 Task: Create a new field with title Stage with name Vertex with field type as Single-select and options as Not Started, In Progress and Complete.
Action: Mouse moved to (52, 322)
Screenshot: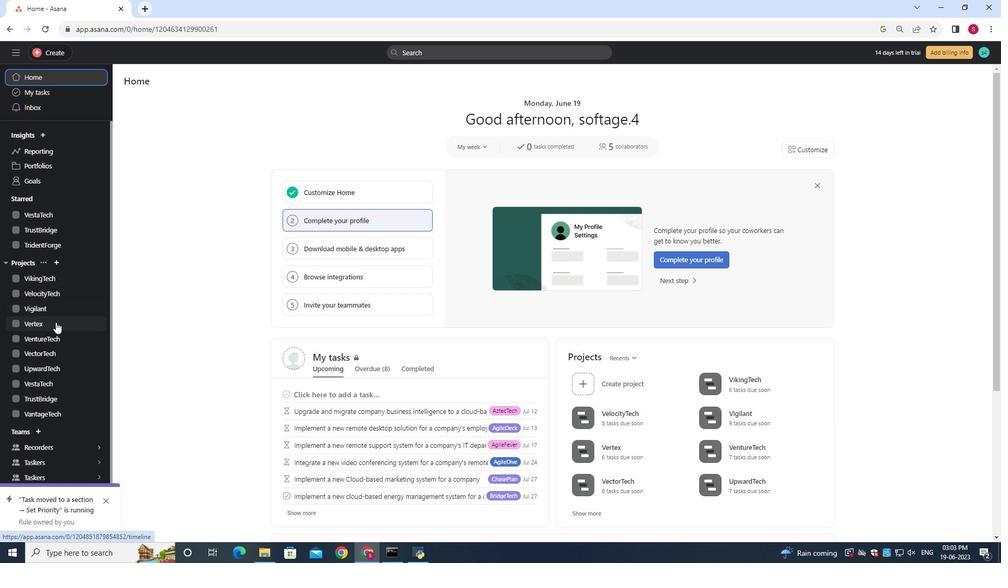 
Action: Mouse pressed left at (52, 322)
Screenshot: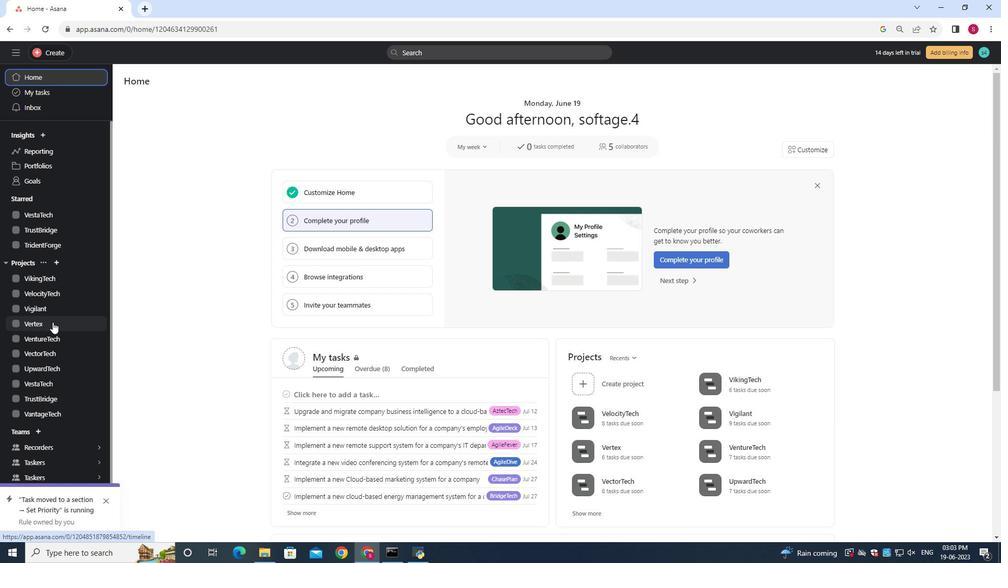 
Action: Mouse moved to (166, 103)
Screenshot: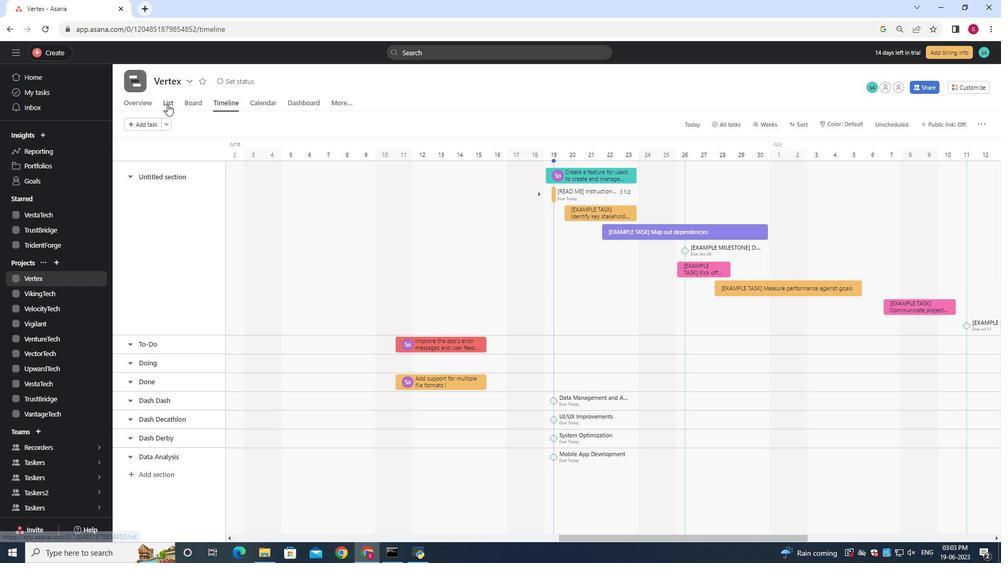 
Action: Mouse pressed left at (166, 103)
Screenshot: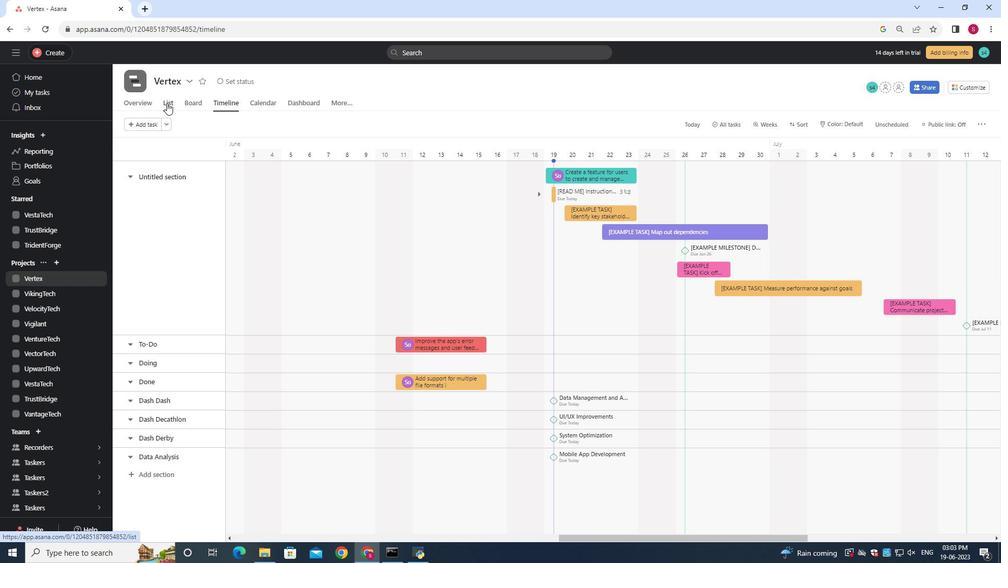 
Action: Mouse moved to (703, 150)
Screenshot: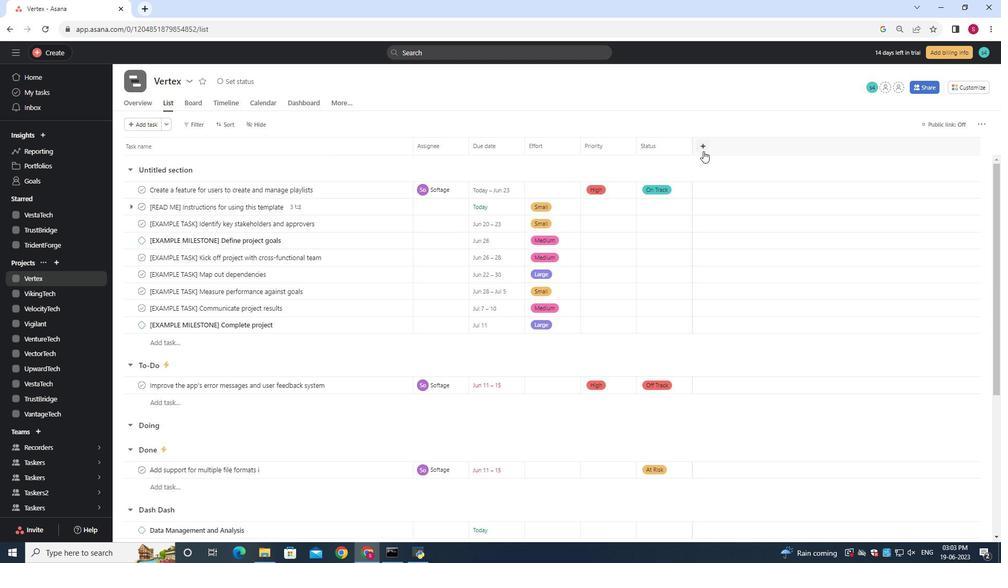 
Action: Mouse pressed left at (703, 150)
Screenshot: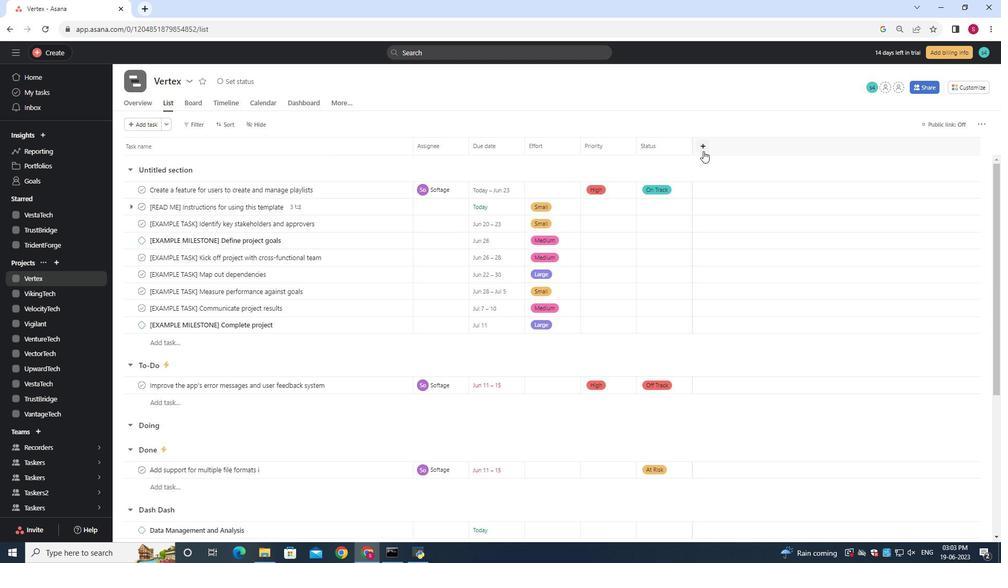 
Action: Mouse moved to (732, 250)
Screenshot: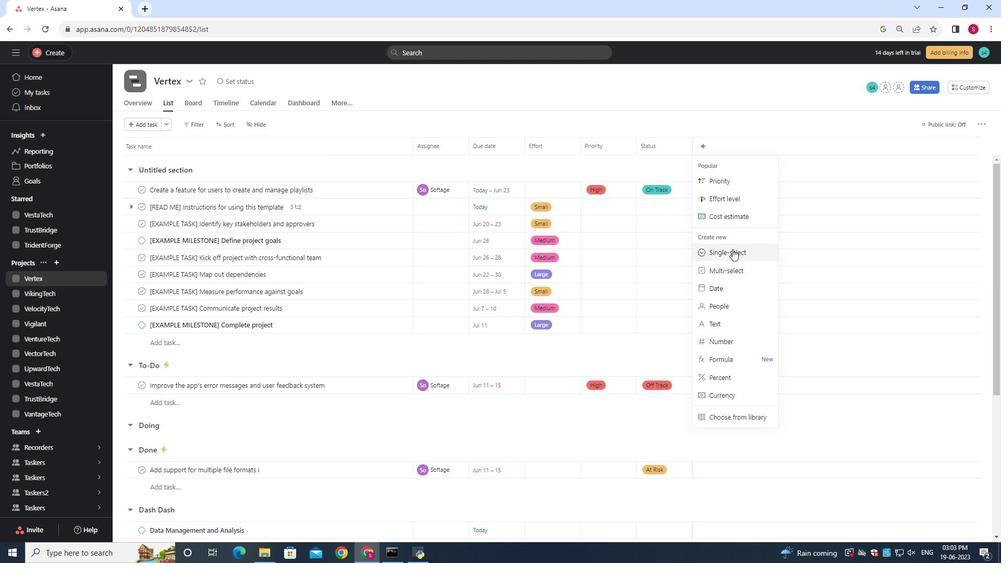 
Action: Mouse pressed left at (732, 250)
Screenshot: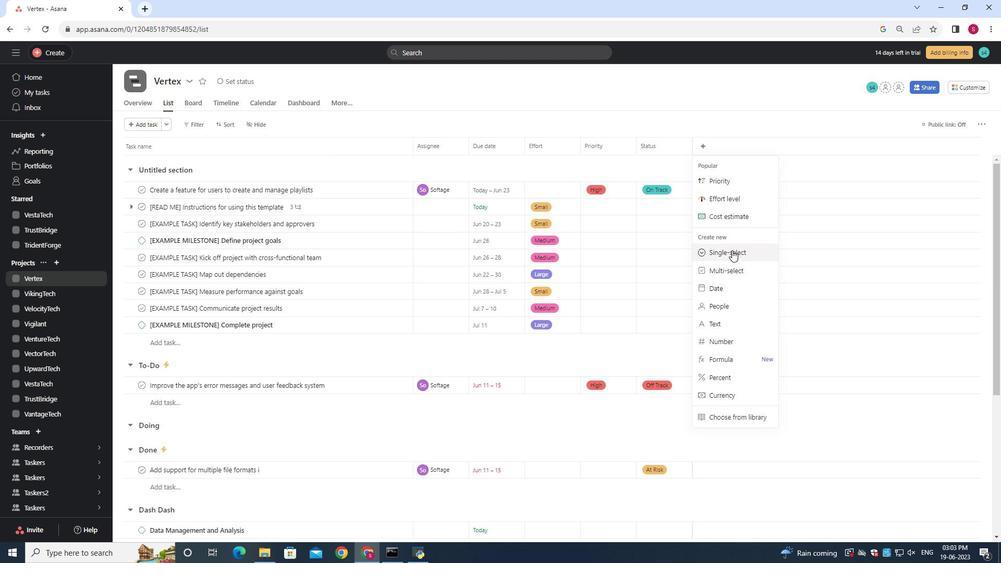 
Action: Mouse moved to (450, 147)
Screenshot: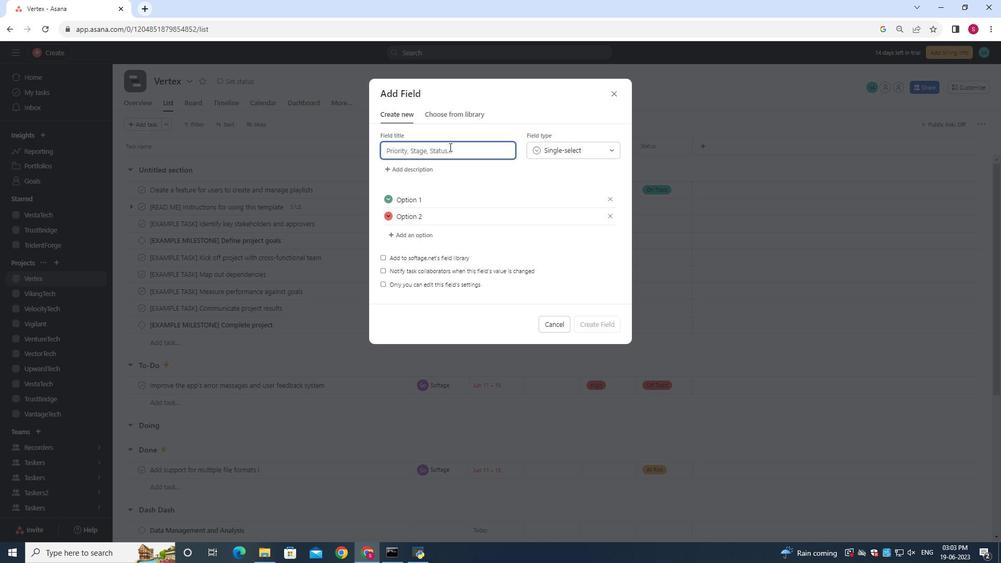 
Action: Key pressed <Key.shift><Key.shift><Key.shift><Key.shift><Key.shift><Key.shift><Key.shift><Key.shift><Key.shift><Key.shift><Key.shift><Key.shift><Key.shift><Key.shift><Key.shift><Key.shift><Key.shift><Key.shift><Key.shift><Key.shift><Key.shift><Key.shift><Key.shift><Key.shift><Key.shift><Key.shift><Key.shift><Key.shift><Key.shift><Key.shift><Key.shift><Key.shift><Key.shift><Key.shift><Key.shift><Key.shift><Key.shift><Key.shift><Key.shift><Key.shift><Key.shift><Key.shift><Key.shift><Key.shift><Key.shift>Vertex
Screenshot: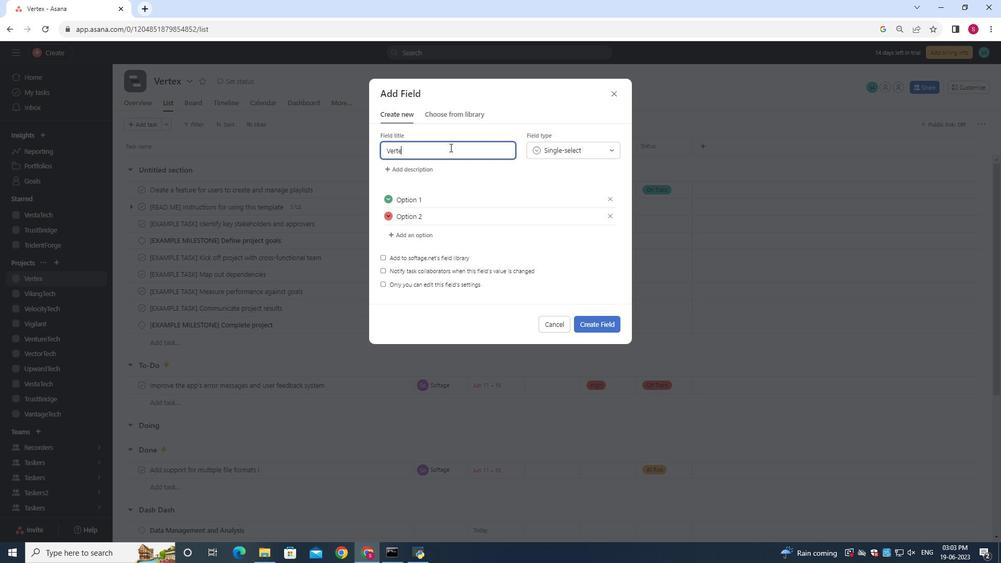 
Action: Mouse moved to (544, 144)
Screenshot: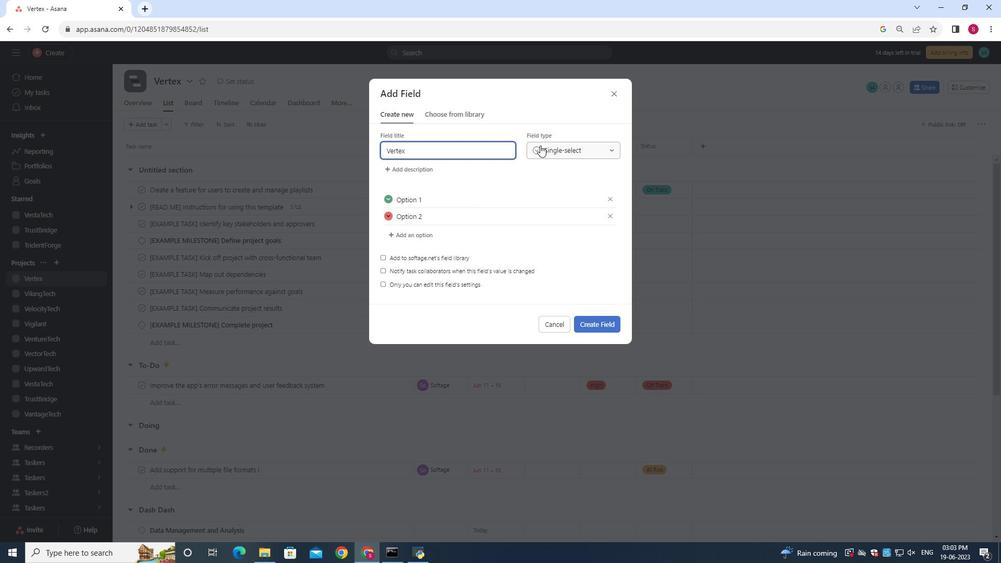
Action: Mouse pressed left at (544, 144)
Screenshot: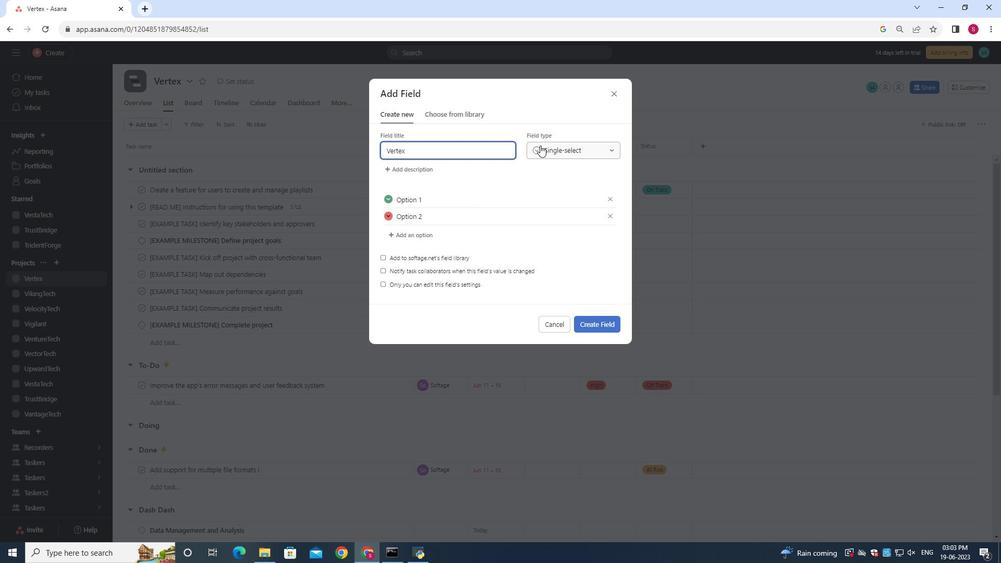 
Action: Mouse moved to (551, 169)
Screenshot: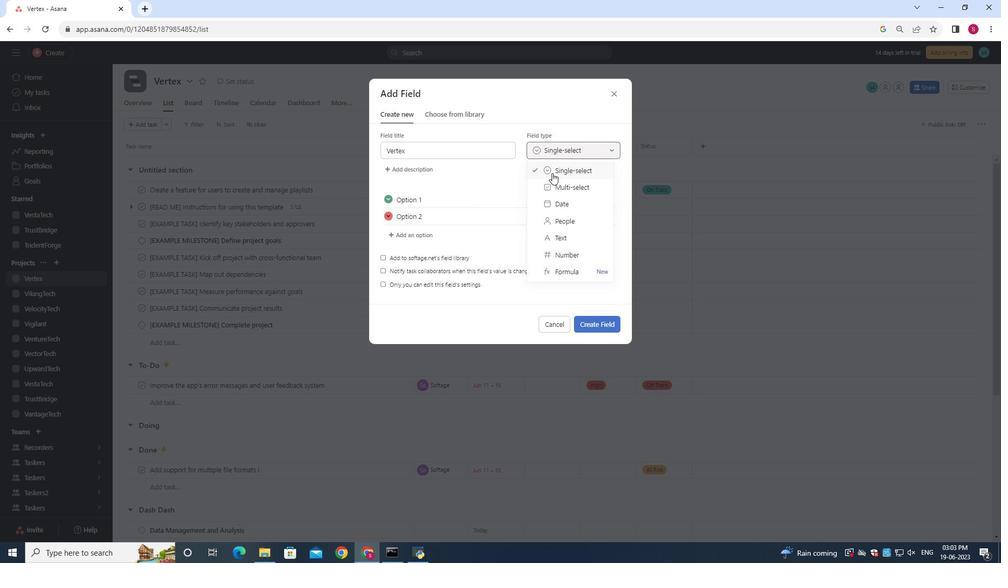 
Action: Mouse pressed left at (551, 169)
Screenshot: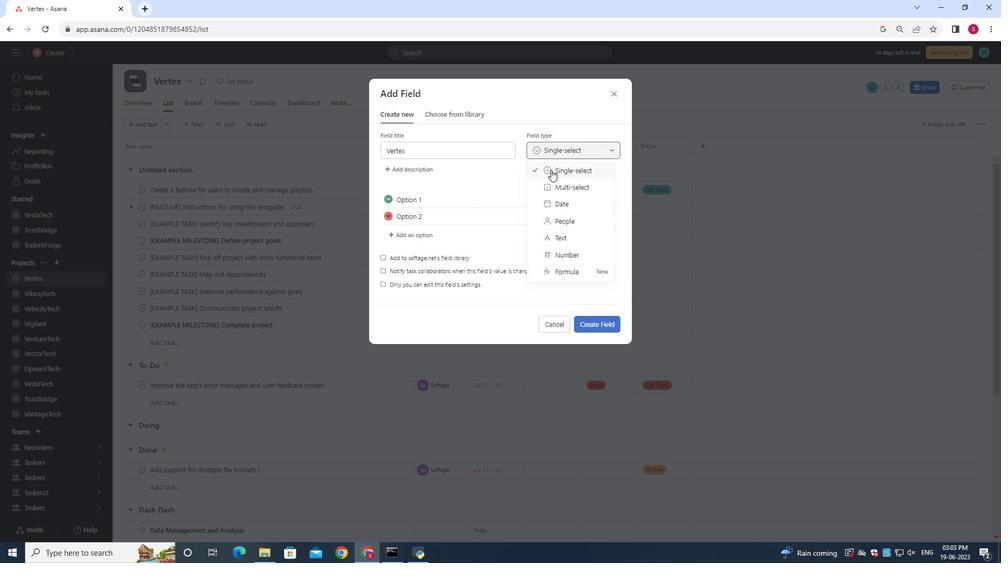 
Action: Mouse moved to (463, 199)
Screenshot: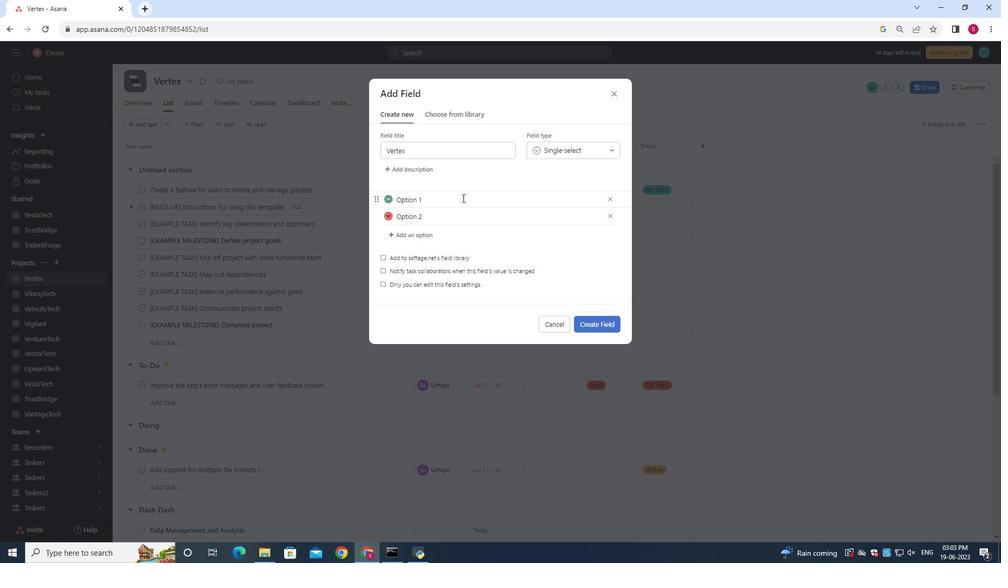 
Action: Mouse pressed left at (463, 199)
Screenshot: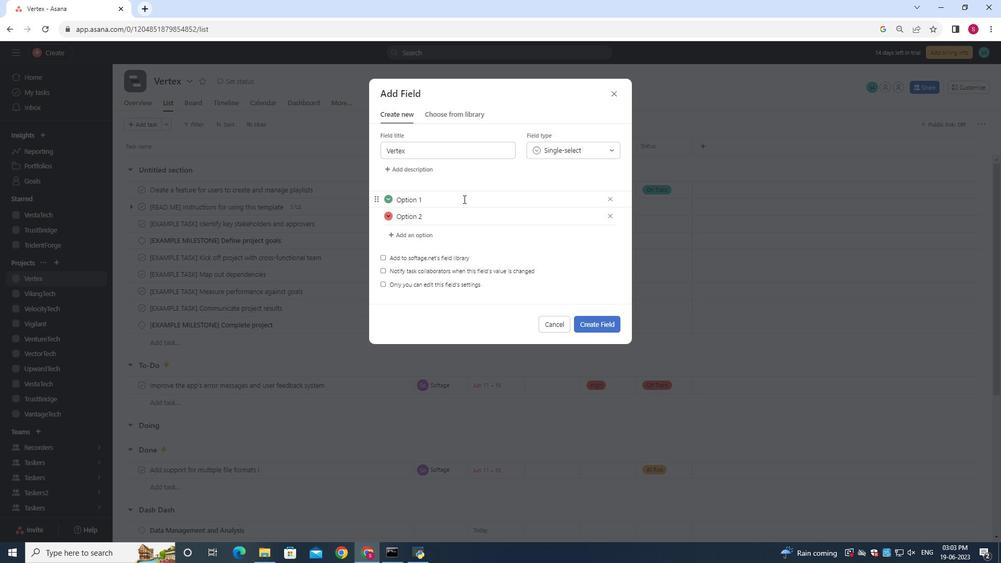 
Action: Mouse moved to (481, 183)
Screenshot: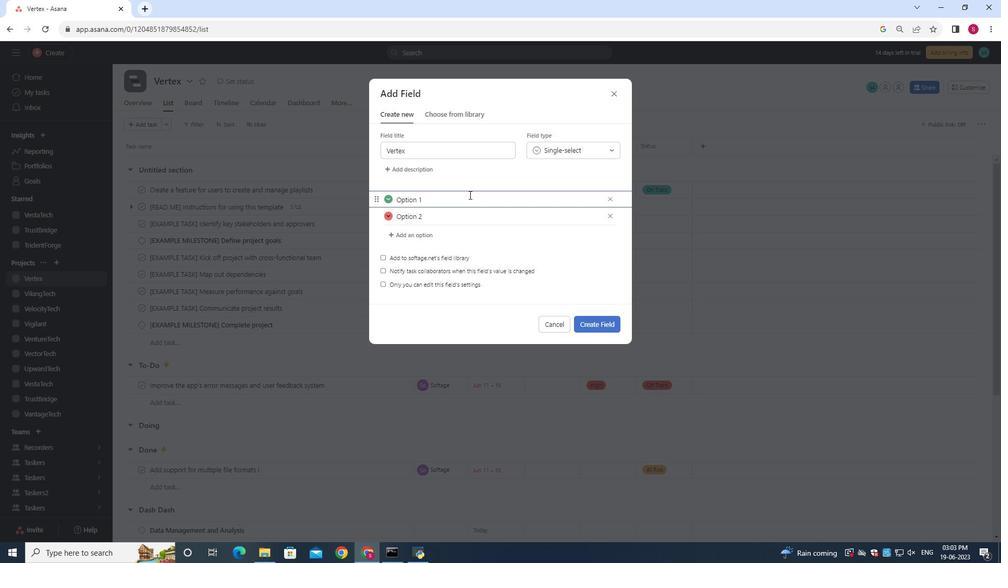 
Action: Key pressed ctrl+A<Key.backspace><Key.shift><Key.shift><Key.shift><Key.shift><Key.shift><Key.shift><Key.shift><Key.shift><Key.shift><Key.shift><Key.shift><Key.shift>Not<Key.space><Key.shift>S<Key.backspace><Key.shift><Key.shift><Key.shift>Started<Key.space>
Screenshot: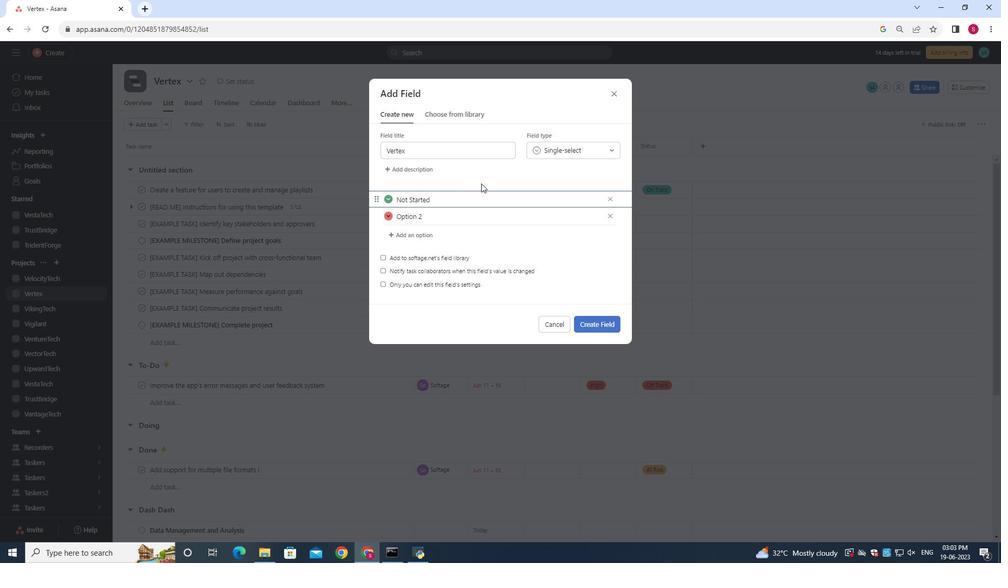 
Action: Mouse moved to (437, 218)
Screenshot: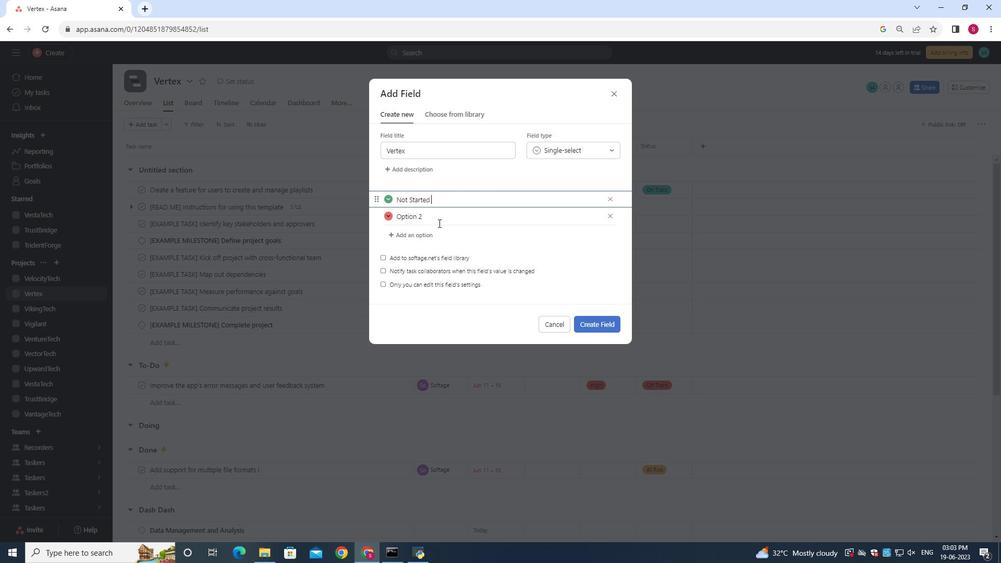 
Action: Mouse pressed left at (437, 218)
Screenshot: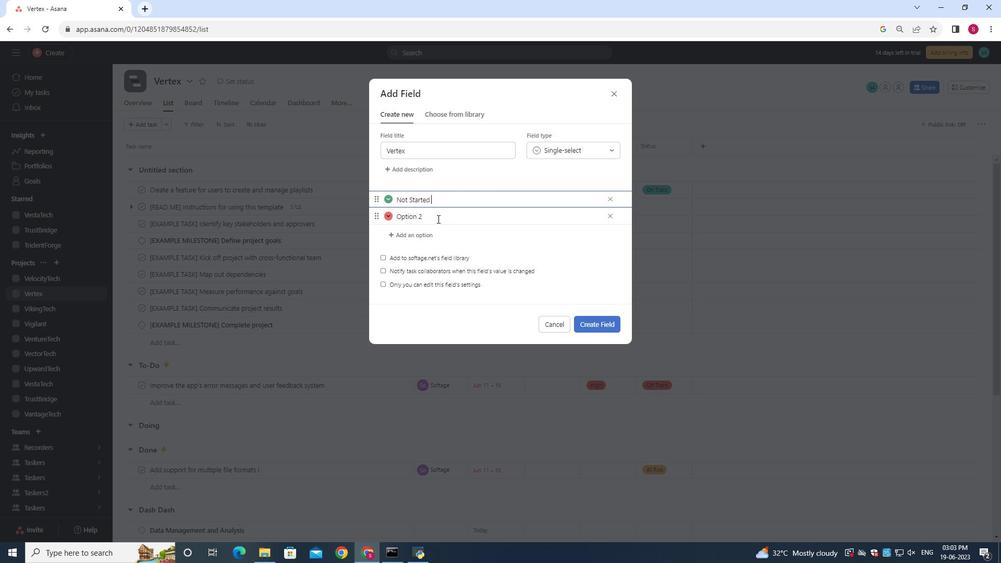 
Action: Mouse moved to (439, 218)
Screenshot: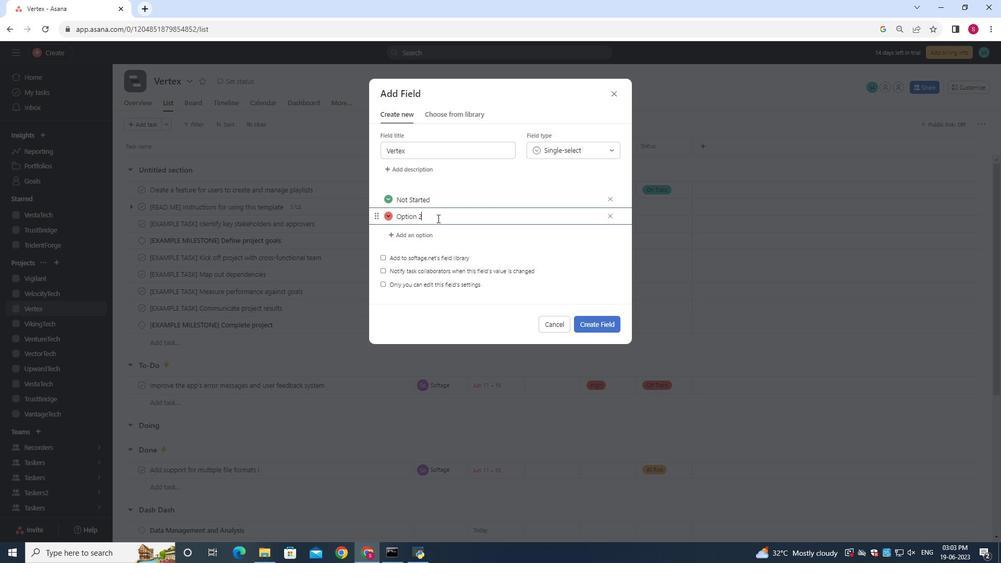 
Action: Key pressed <Key.backspace><Key.backspace><Key.backspace><Key.backspace><Key.backspace><Key.backspace><Key.backspace><Key.backspace><Key.backspace><Key.backspace><Key.backspace><Key.backspace><Key.backspace><Key.backspace><Key.backspace><Key.backspace><Key.backspace><Key.backspace><Key.backspace><Key.backspace><Key.backspace><Key.backspace><Key.backspace><Key.backspace><Key.backspace><Key.backspace><Key.shift>Not<Key.space><Key.shift><Key.shift><Key.shift><Key.shift><Key.shift><Key.shift><Key.shift><Key.shift><Key.shift><Key.shift><Key.shift><Key.shift><Key.shift><Key.shift><Key.shift><Key.shift><Key.shift><Key.shift><Key.shift><Key.shift><Key.shift><Key.shift><Key.shift><Key.shift><Key.shift><Key.shift><Key.shift><Key.shift><Key.shift><Key.shift><Key.shift><Key.shift><Key.shift><Key.shift><Key.shift><Key.shift><Key.shift><Key.shift><Key.shift><Key.shift><Key.shift><Key.shift><Key.shift><Key.shift><Key.shift><Key.shift><Key.shift><Key.shift><Key.shift><Key.shift><Key.shift><Key.shift><Key.shift><Key.shift><Key.shift><Key.shift><Key.shift><Key.shift><Key.shift><Key.shift><Key.shift>Started
Screenshot: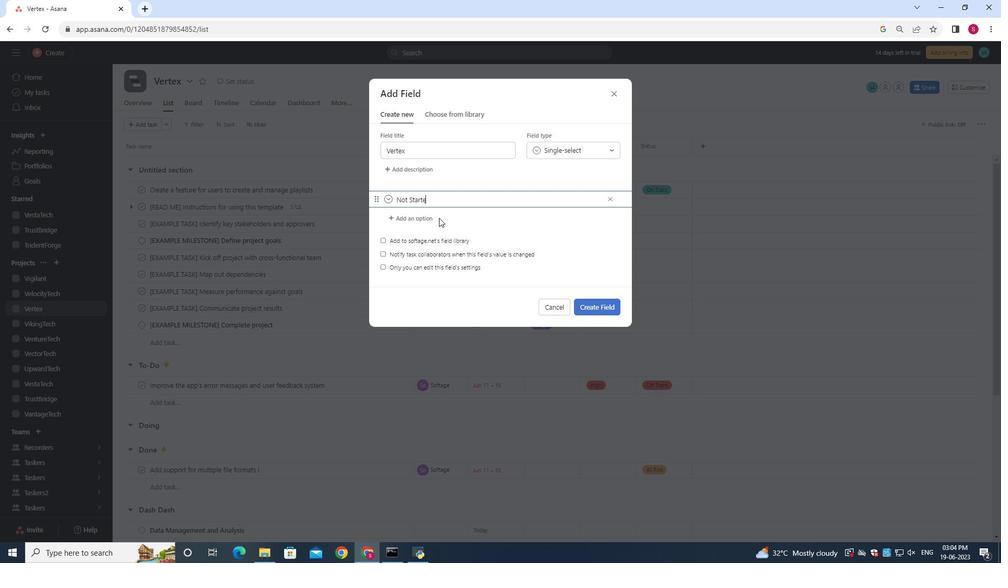 
Action: Mouse moved to (423, 215)
Screenshot: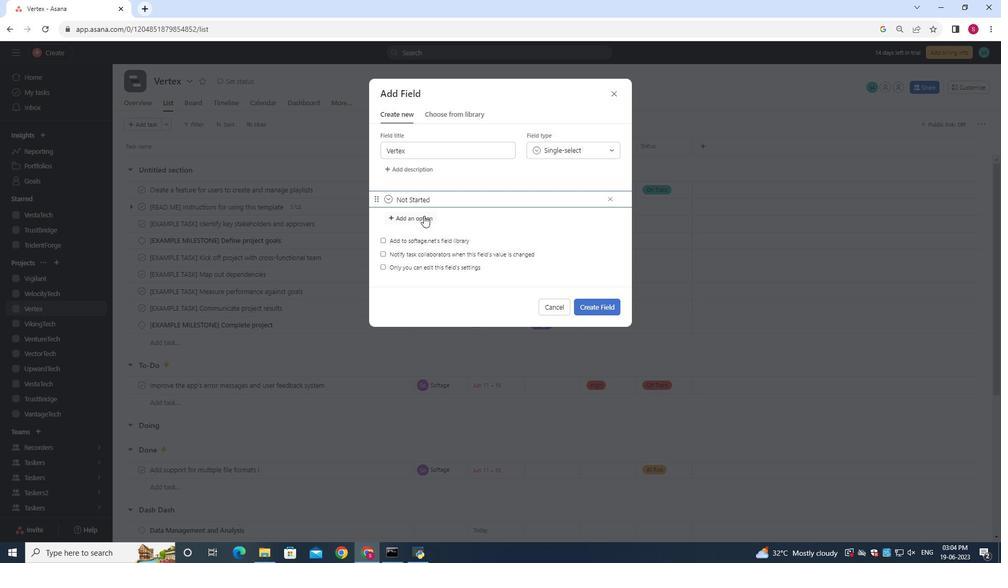 
Action: Mouse pressed left at (423, 215)
Screenshot: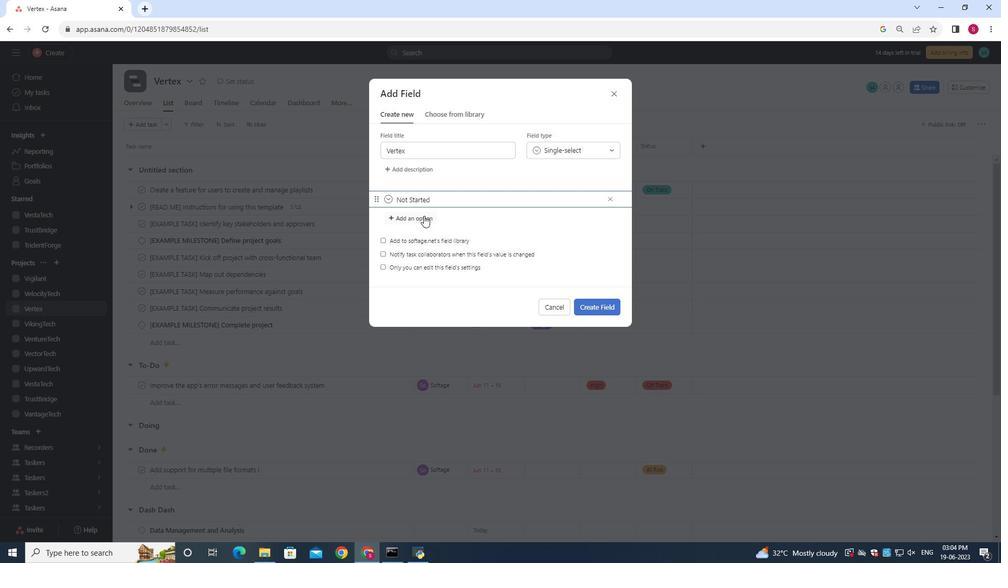
Action: Key pressed <Key.shift>In<Key.space><Key.shift><Key.shift><Key.shift><Key.shift><Key.shift><Key.shift><Key.shift><Key.shift><Key.shift><Key.shift><Key.shift><Key.shift><Key.shift><Key.shift><Key.shift><Key.shift><Key.shift><Key.shift><Key.shift><Key.shift><Key.shift><Key.shift><Key.shift><Key.shift><Key.shift><Key.shift>Progress
Screenshot: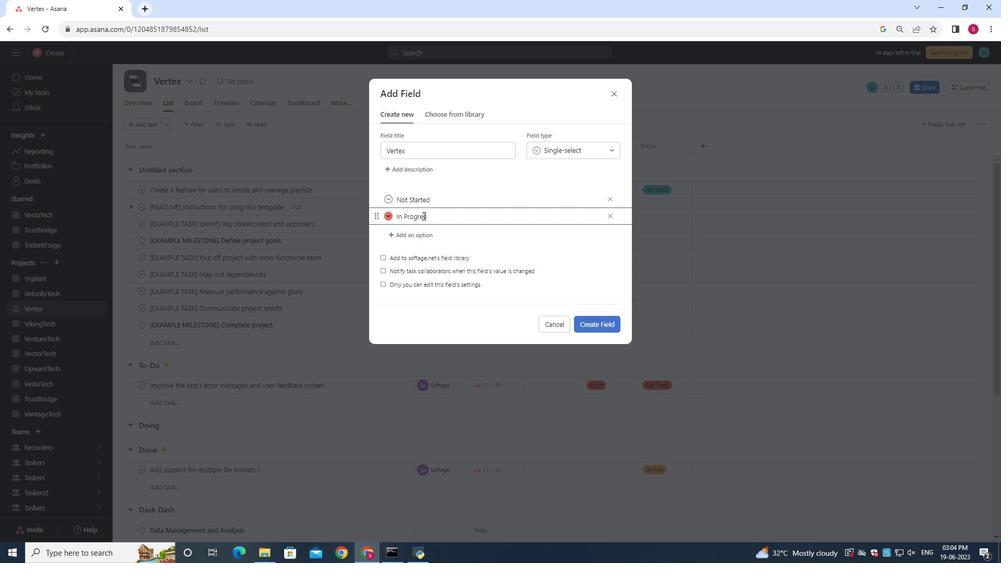
Action: Mouse moved to (415, 237)
Screenshot: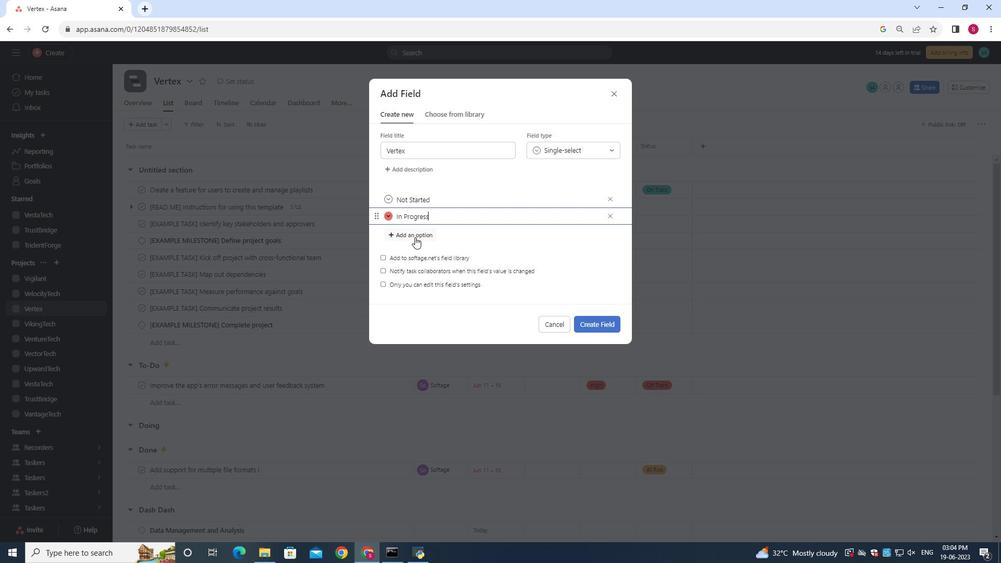 
Action: Mouse pressed left at (415, 237)
Screenshot: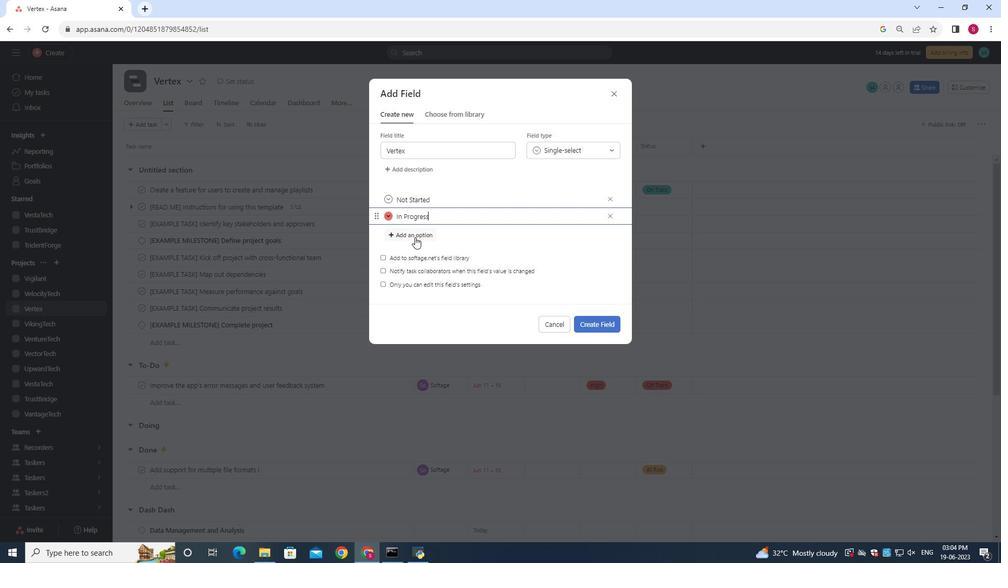 
Action: Mouse moved to (412, 236)
Screenshot: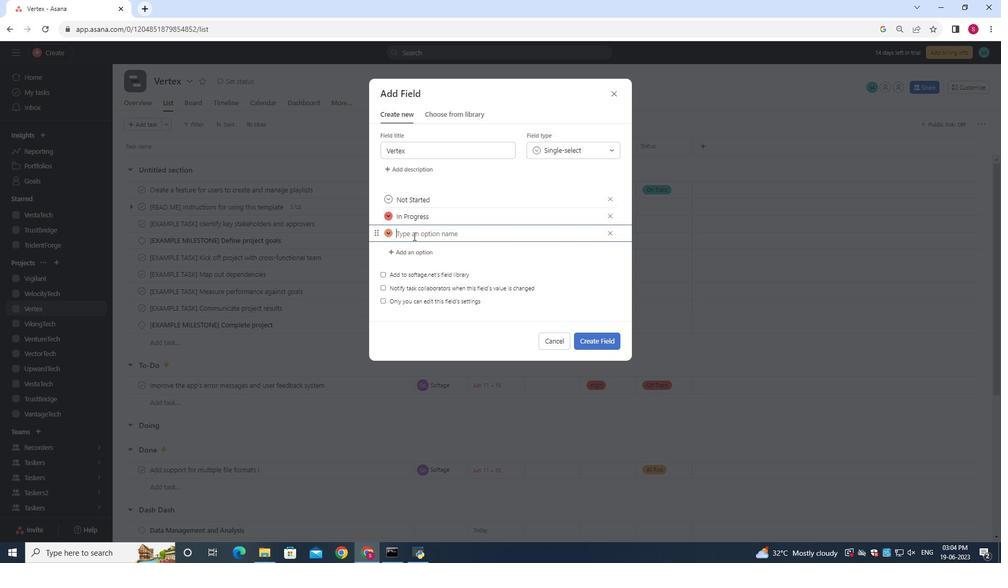 
Action: Key pressed <Key.shift>Complete
Screenshot: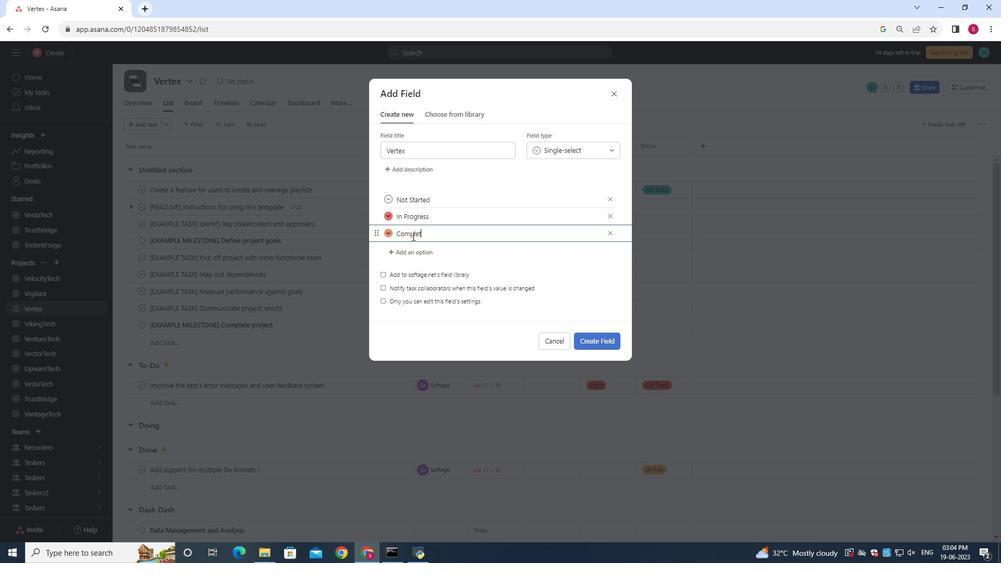 
Action: Mouse moved to (587, 340)
Screenshot: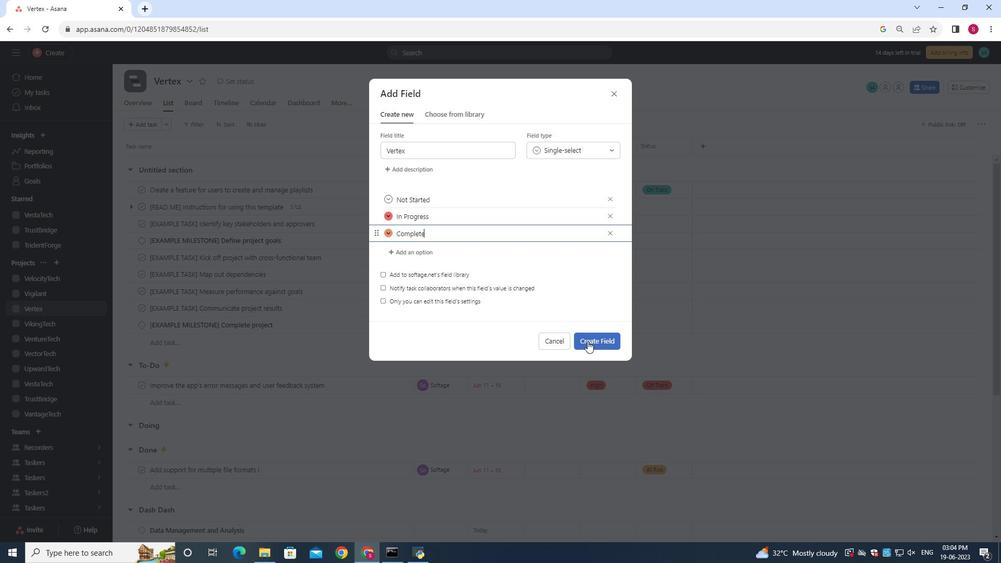 
Action: Mouse pressed left at (587, 340)
Screenshot: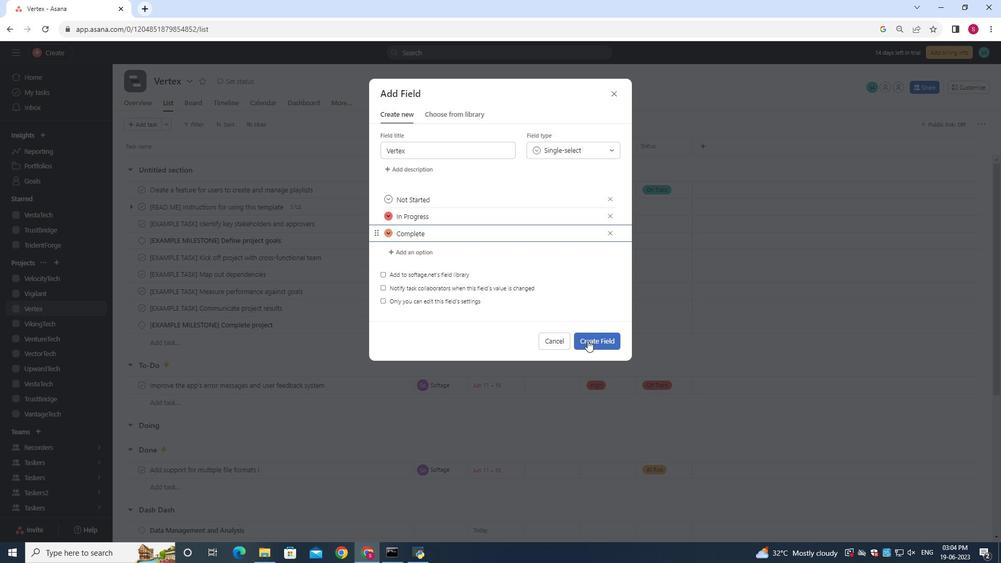
Action: Mouse moved to (599, 334)
Screenshot: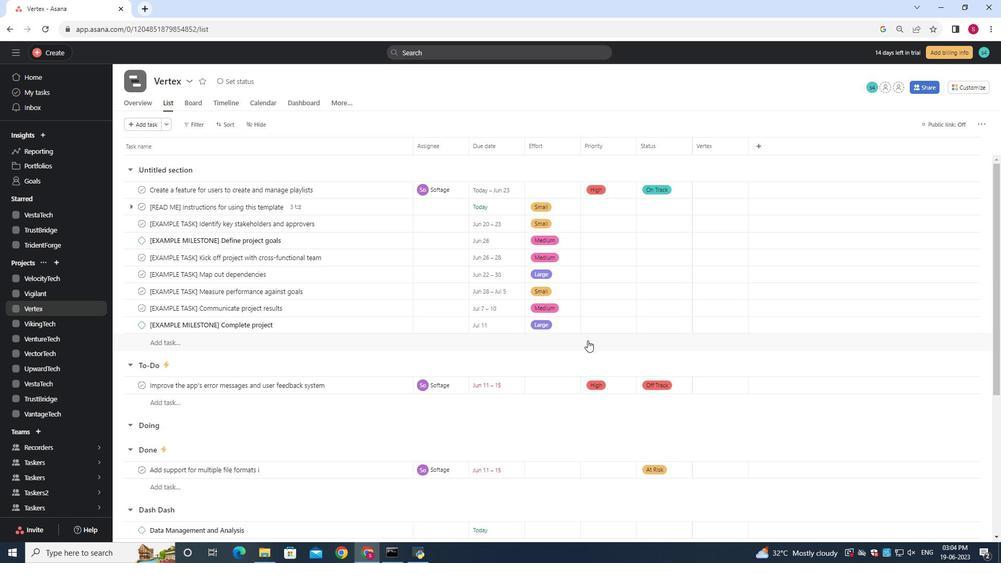 
